 Task: visit on peoples page and checked how many employees works in Google
Action: Mouse moved to (492, 520)
Screenshot: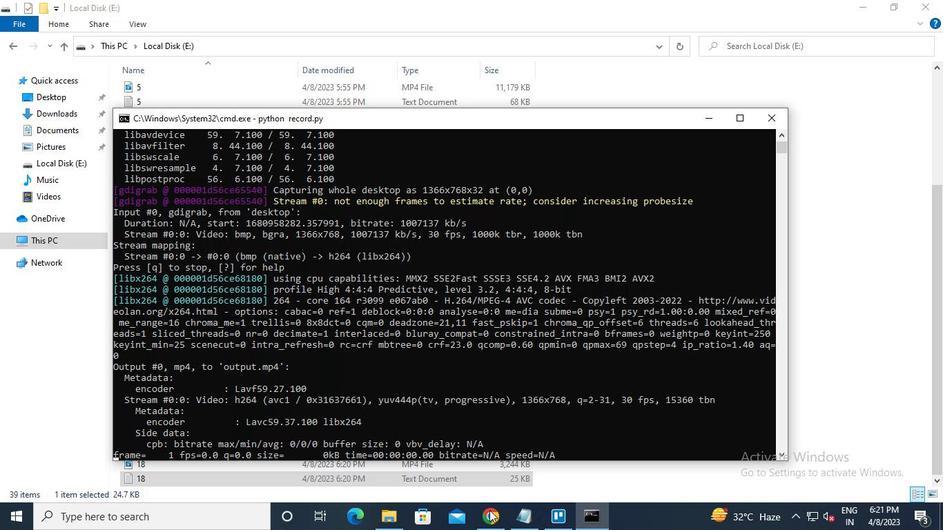 
Action: Mouse pressed left at (492, 520)
Screenshot: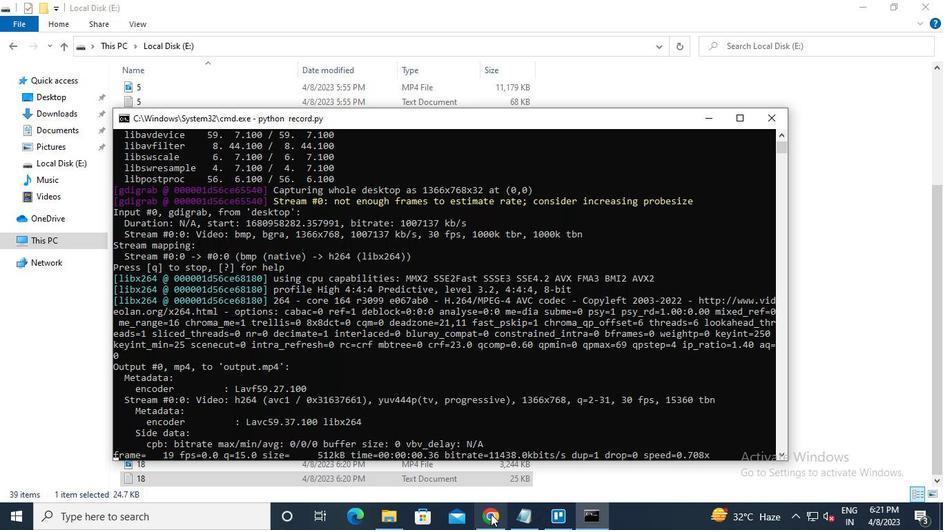 
Action: Mouse moved to (231, 82)
Screenshot: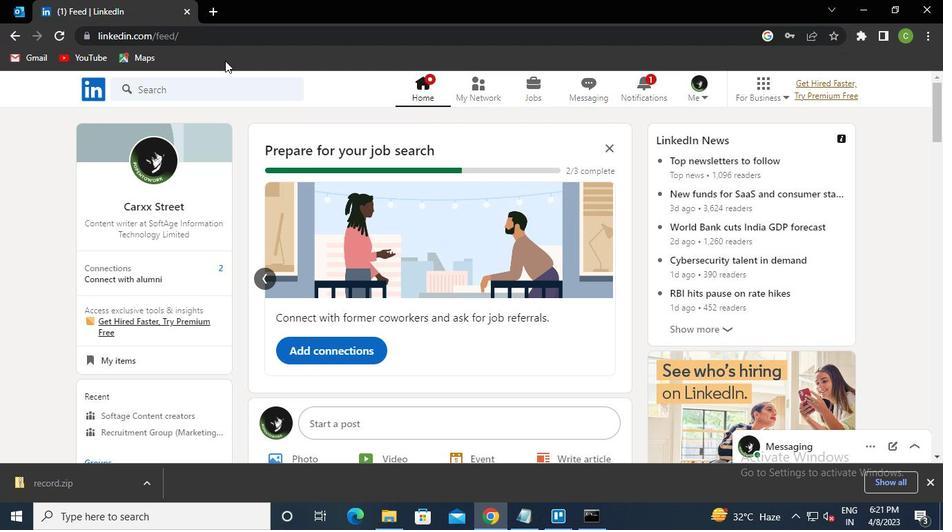 
Action: Mouse pressed left at (231, 82)
Screenshot: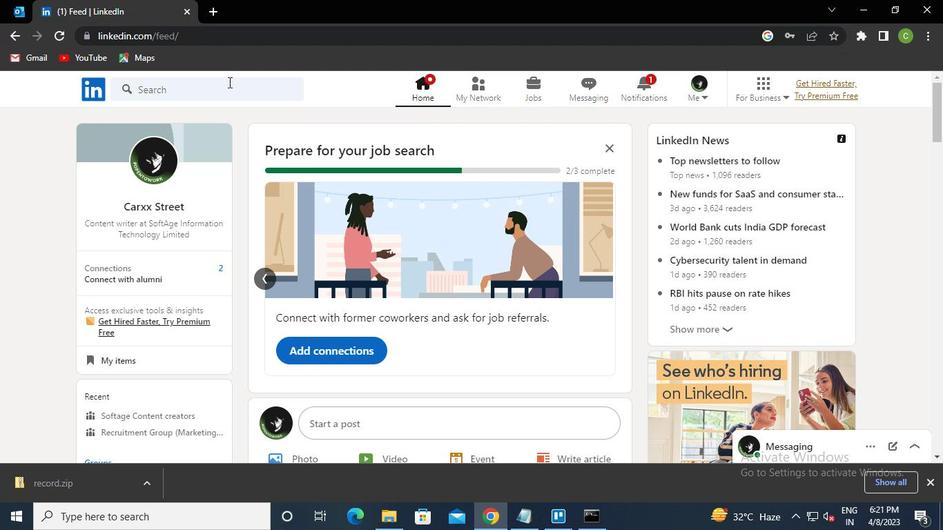 
Action: Keyboard g
Screenshot: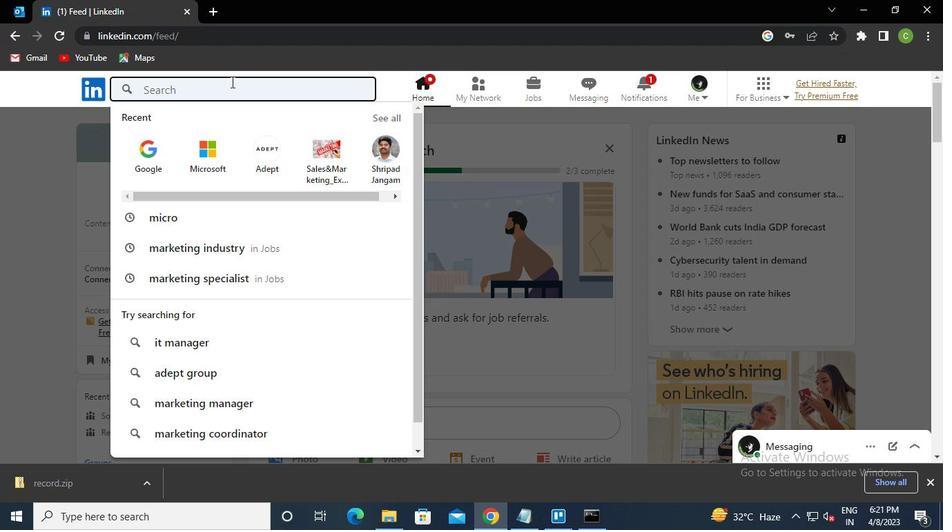 
Action: Keyboard o
Screenshot: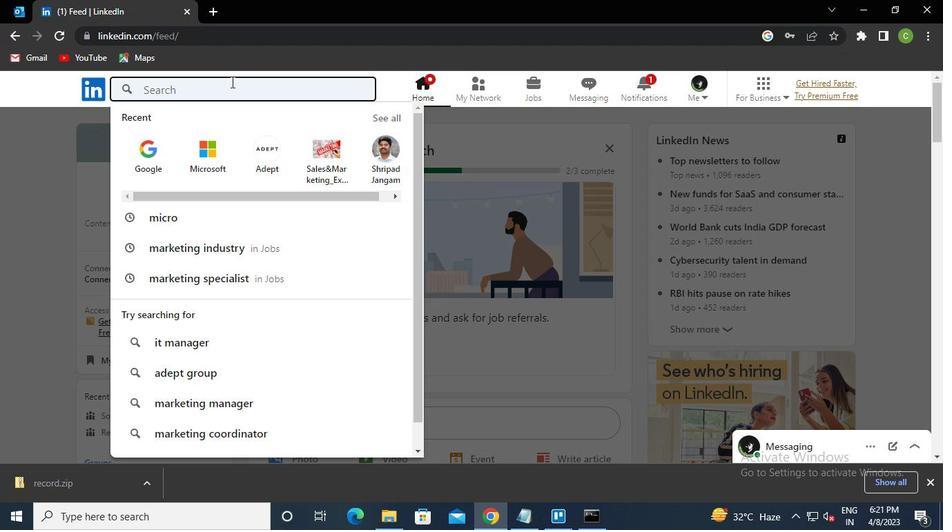 
Action: Keyboard o
Screenshot: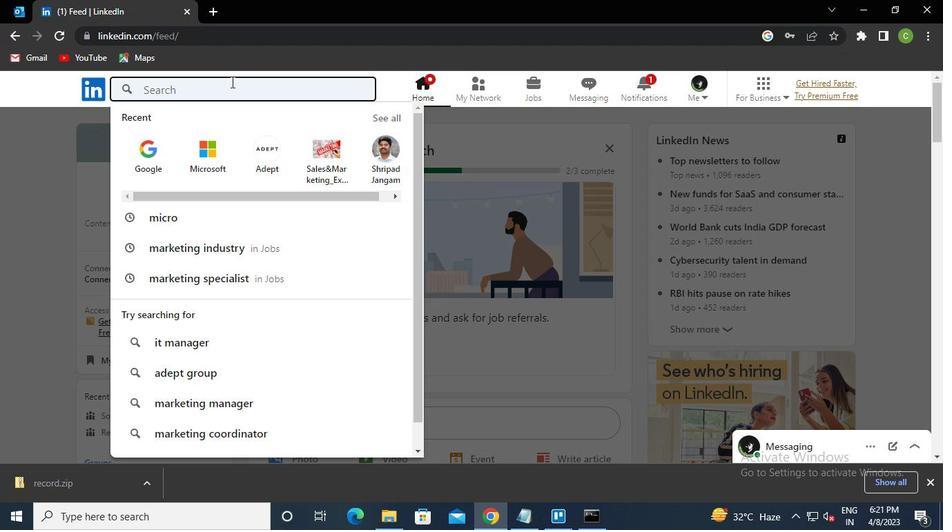 
Action: Keyboard g
Screenshot: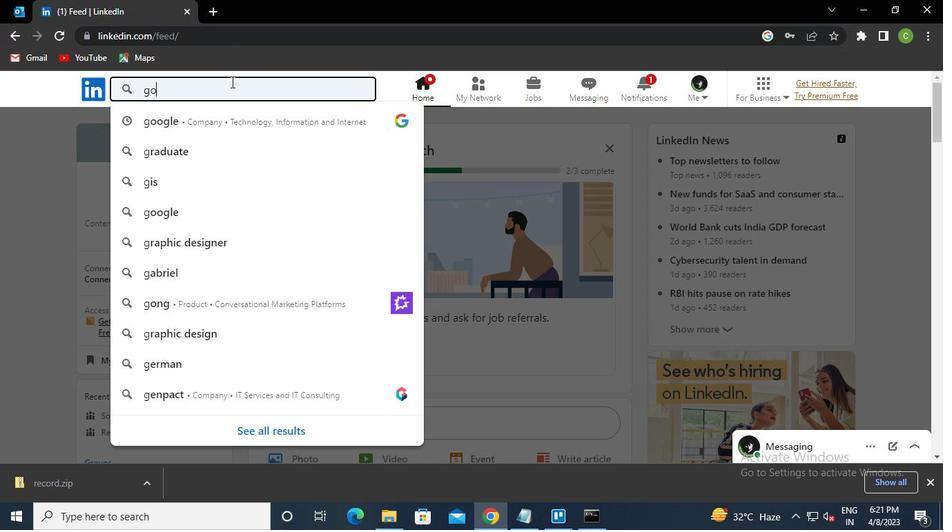 
Action: Keyboard l
Screenshot: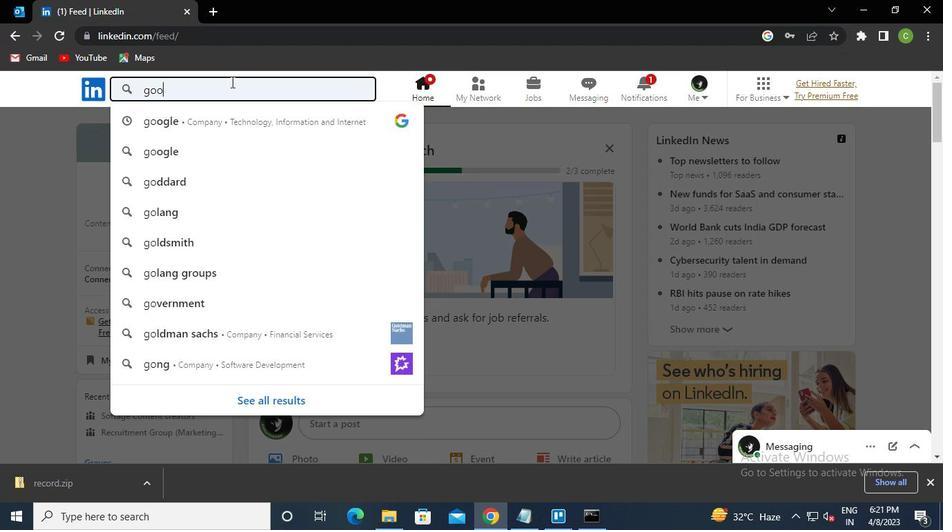 
Action: Keyboard e
Screenshot: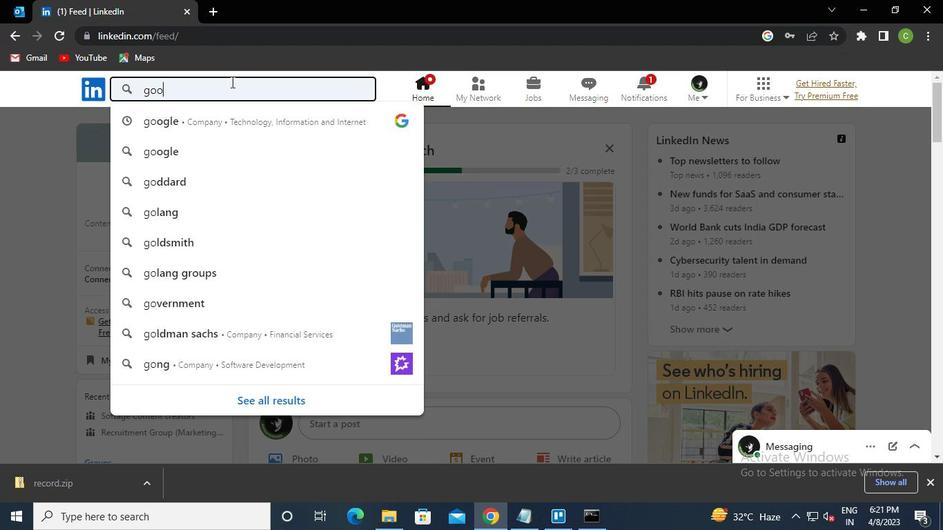 
Action: Keyboard Key.enter
Screenshot: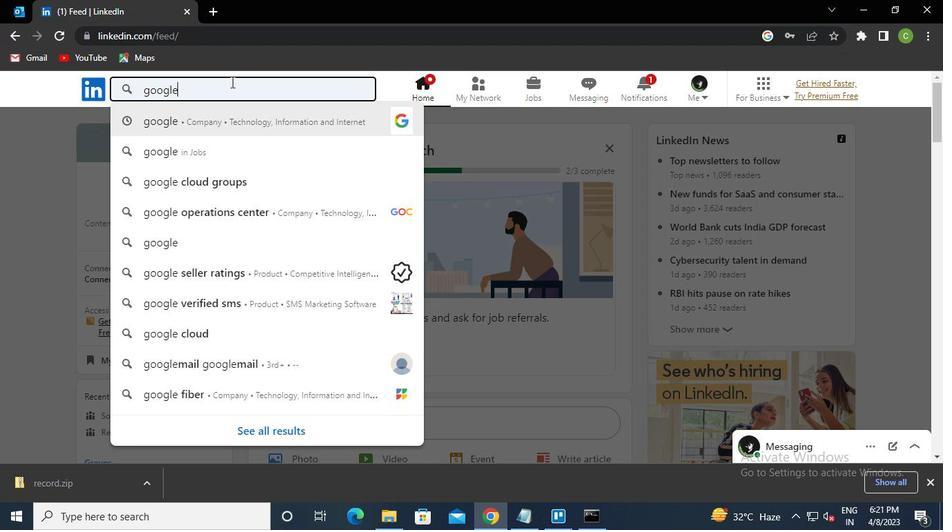
Action: Mouse moved to (496, 230)
Screenshot: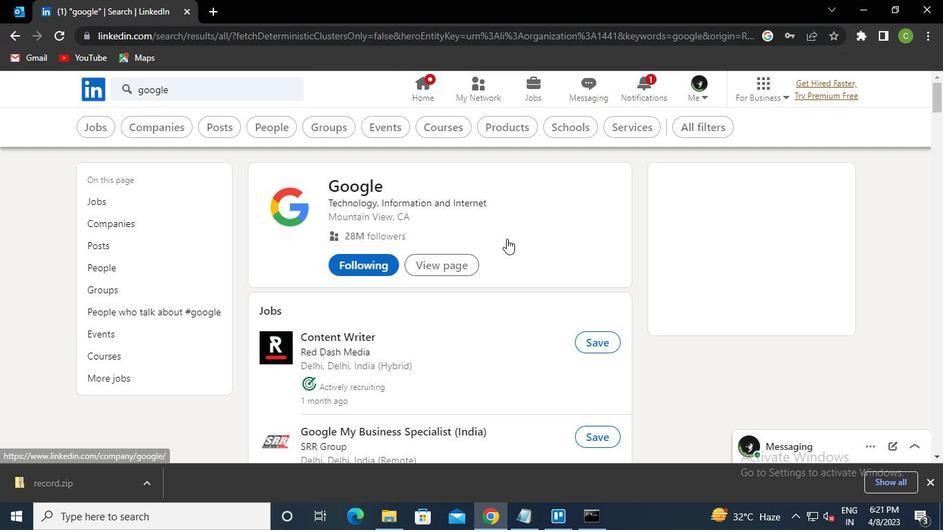 
Action: Mouse pressed left at (496, 230)
Screenshot: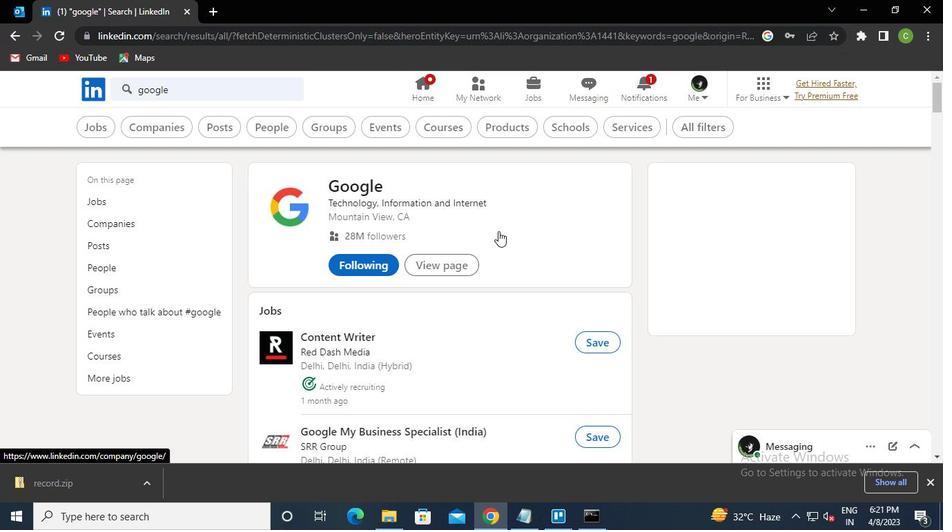 
Action: Mouse moved to (348, 376)
Screenshot: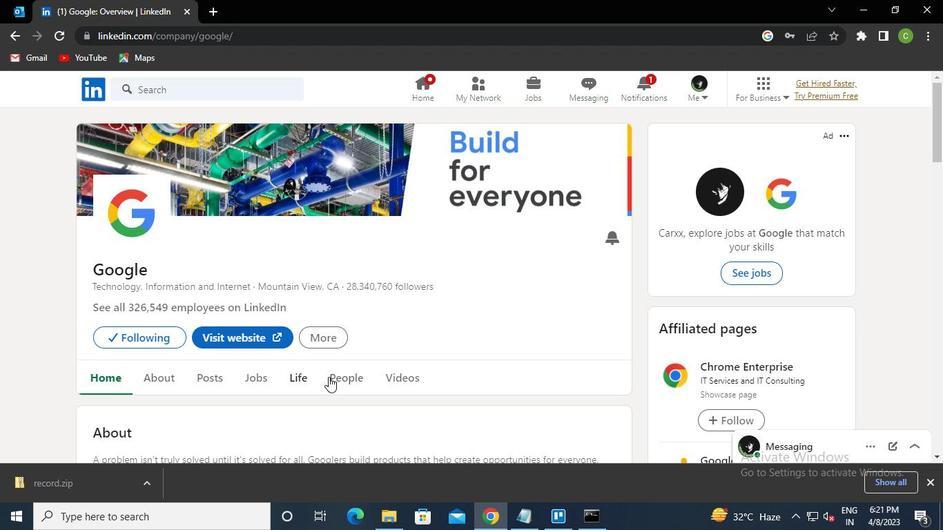 
Action: Mouse pressed left at (348, 376)
Screenshot: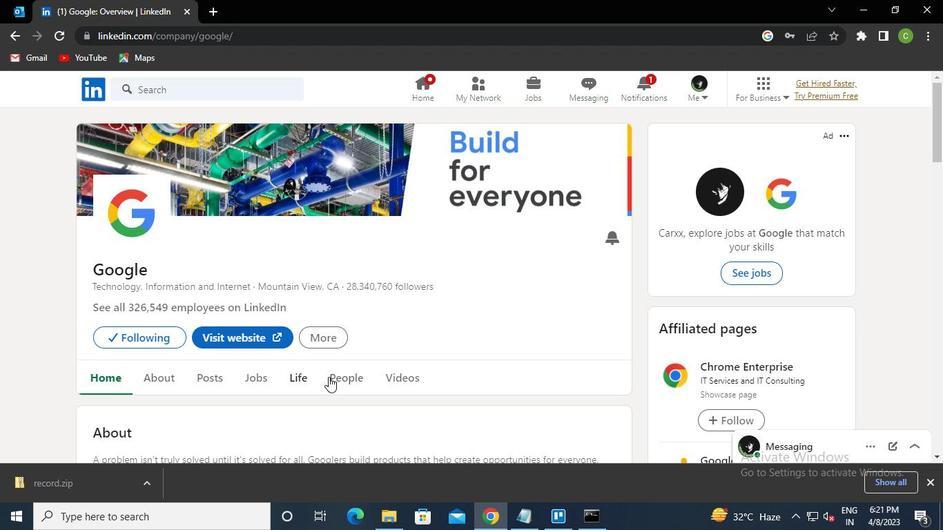 
Action: Mouse moved to (586, 521)
Screenshot: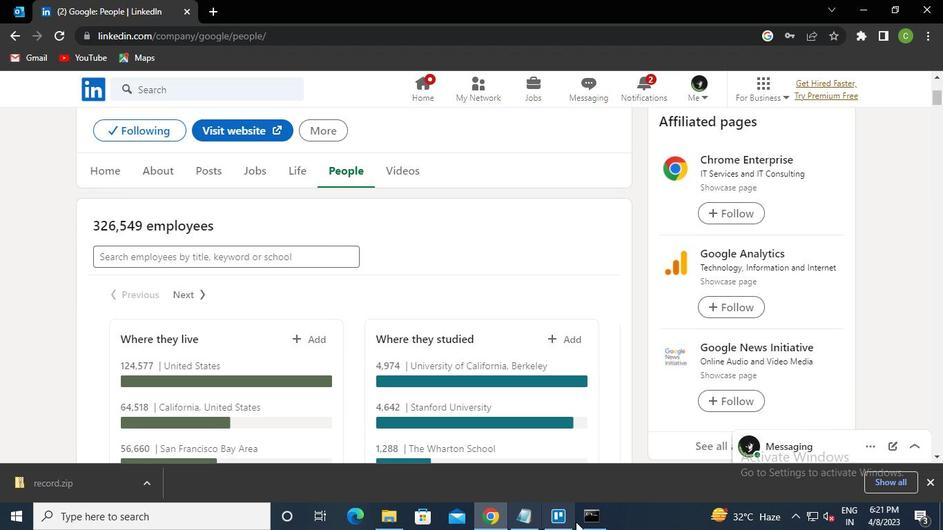 
Action: Mouse pressed left at (586, 521)
Screenshot: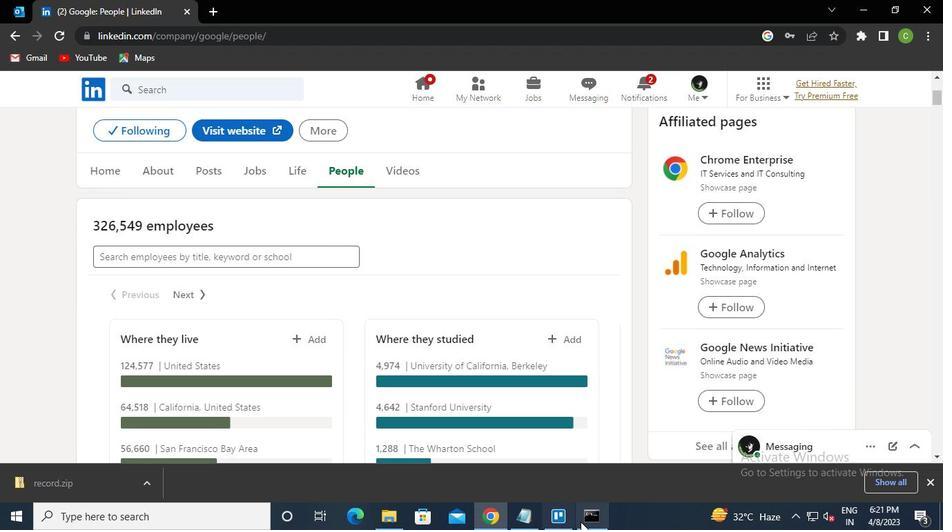 
Action: Mouse moved to (768, 111)
Screenshot: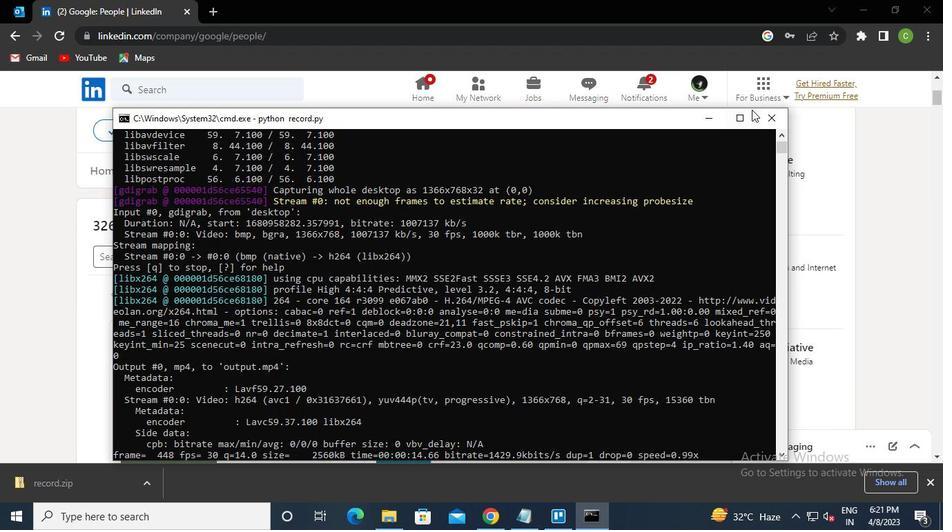 
Action: Mouse pressed left at (768, 111)
Screenshot: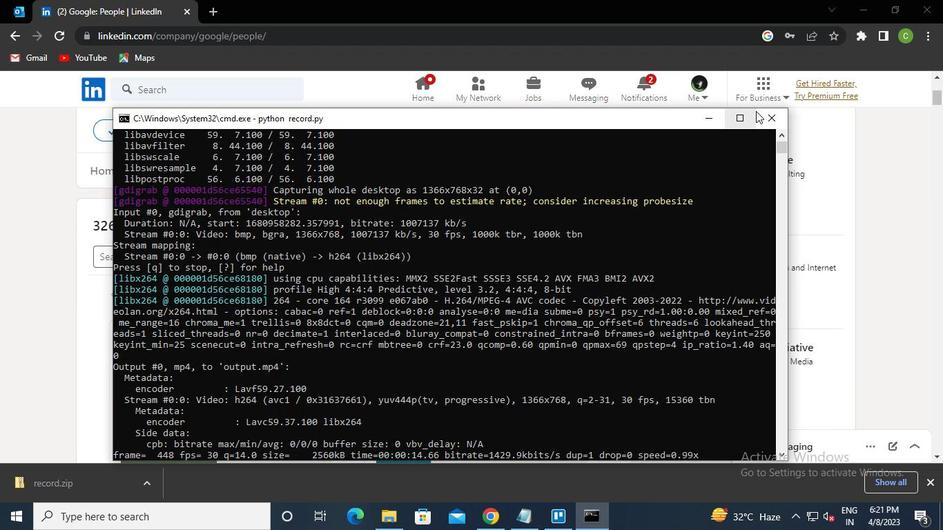 
Action: Mouse moved to (767, 114)
Screenshot: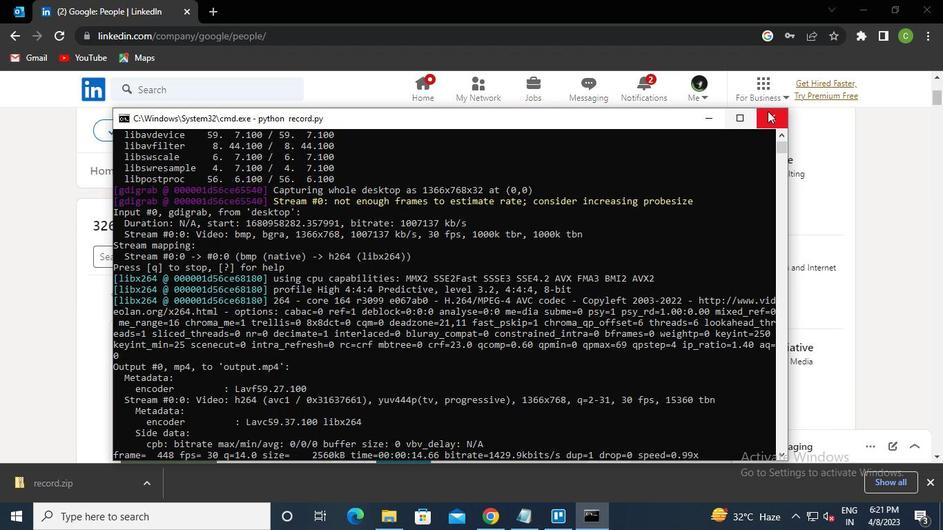 
